 Task: Set the minimal period for the grain video filter to 1.
Action: Mouse moved to (121, 21)
Screenshot: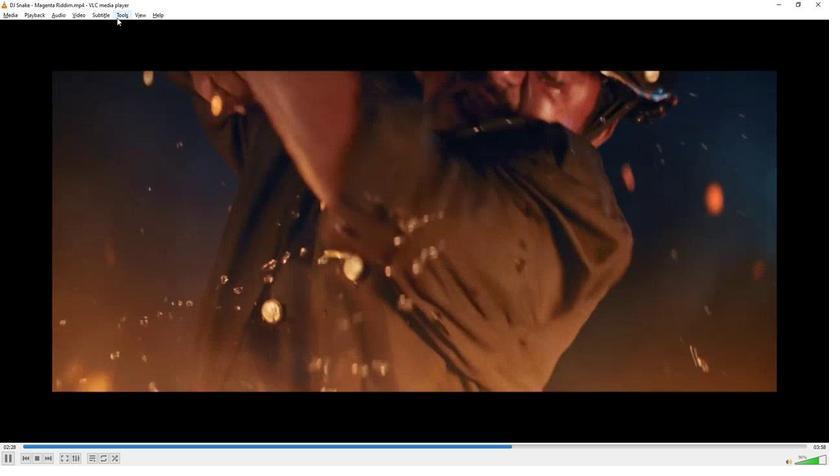 
Action: Mouse pressed left at (121, 21)
Screenshot: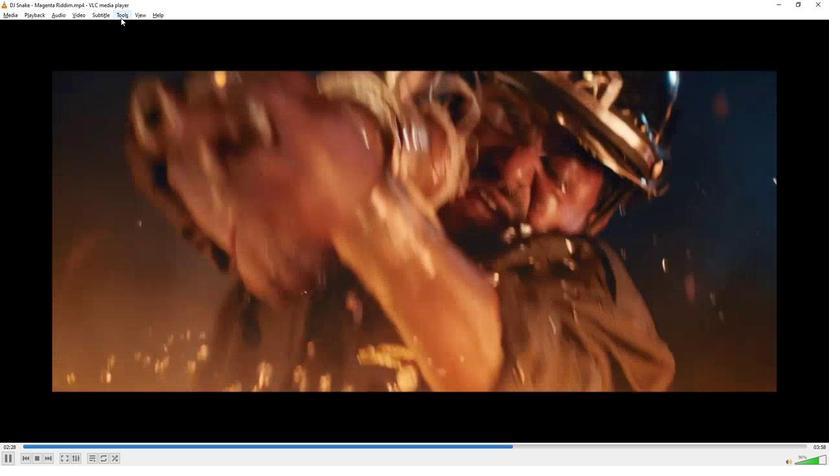 
Action: Mouse moved to (148, 119)
Screenshot: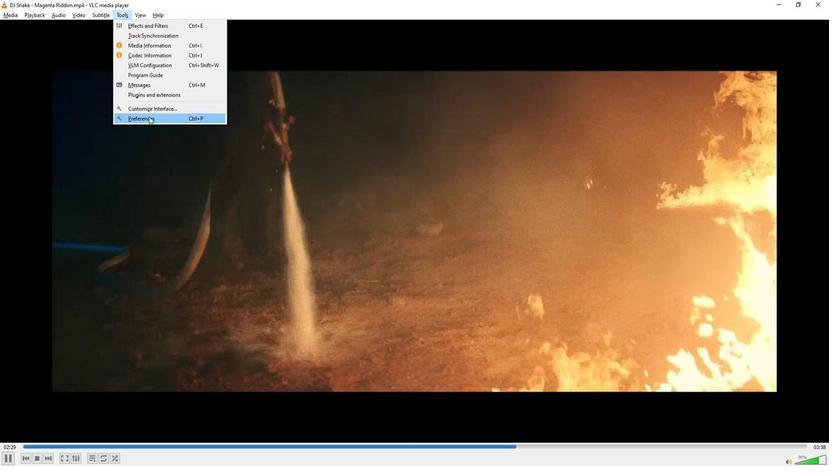 
Action: Mouse pressed left at (148, 119)
Screenshot: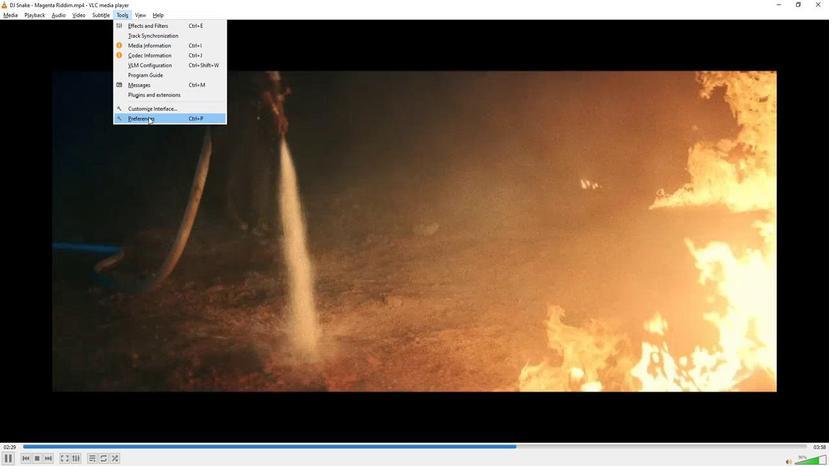 
Action: Mouse moved to (182, 369)
Screenshot: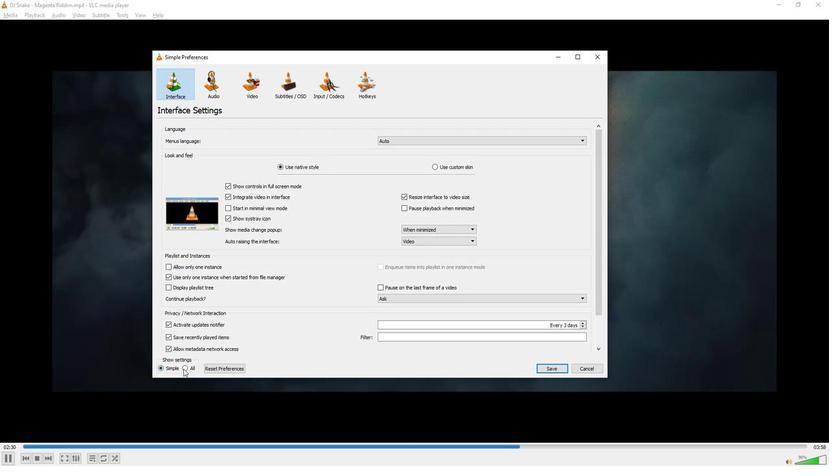 
Action: Mouse pressed left at (182, 369)
Screenshot: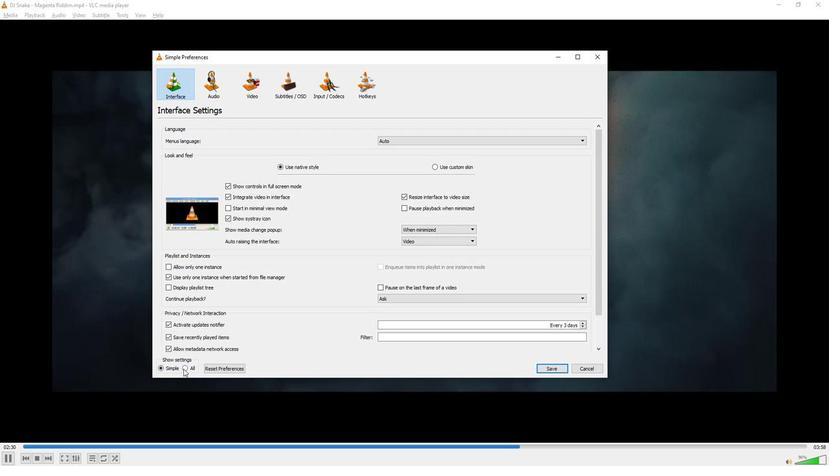 
Action: Mouse moved to (198, 301)
Screenshot: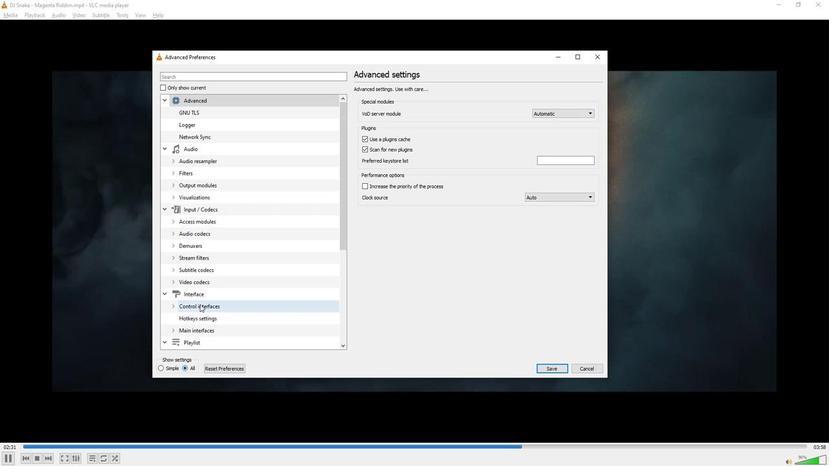 
Action: Mouse scrolled (198, 300) with delta (0, 0)
Screenshot: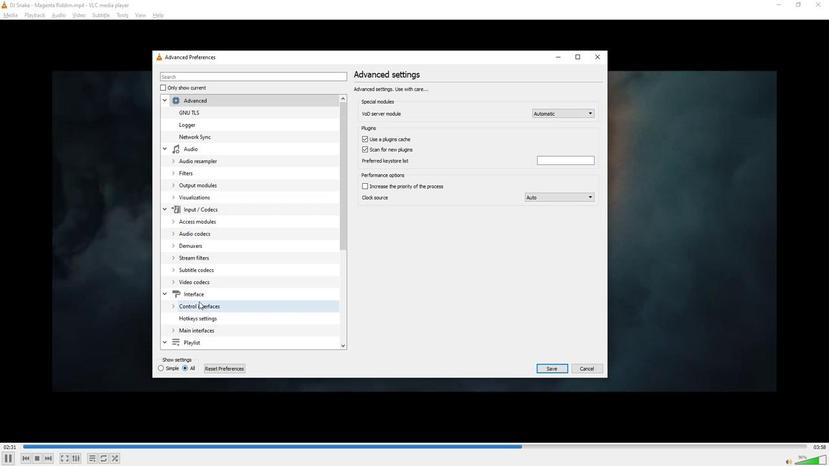 
Action: Mouse moved to (197, 299)
Screenshot: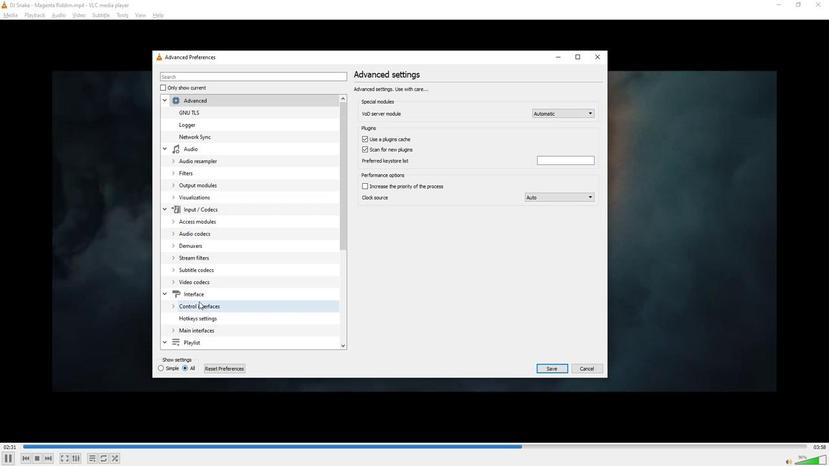 
Action: Mouse scrolled (197, 299) with delta (0, 0)
Screenshot: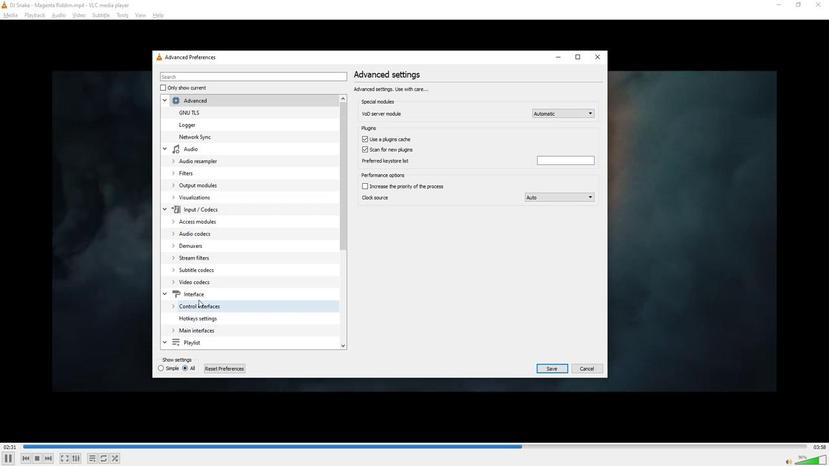 
Action: Mouse scrolled (197, 299) with delta (0, 0)
Screenshot: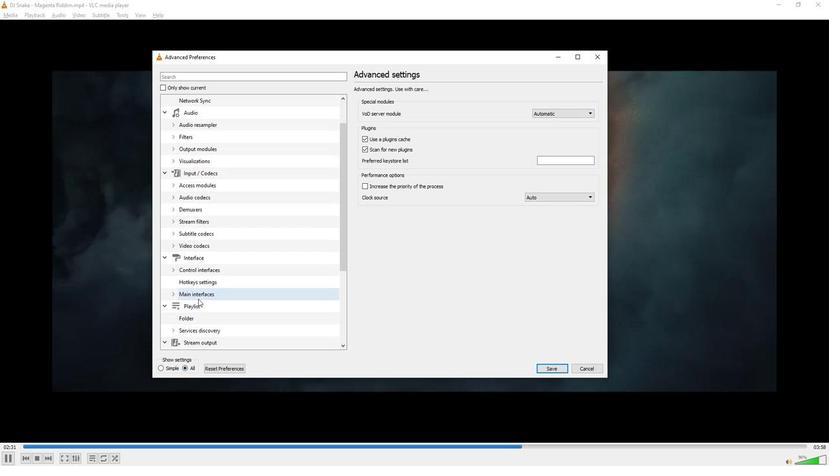 
Action: Mouse scrolled (197, 299) with delta (0, 0)
Screenshot: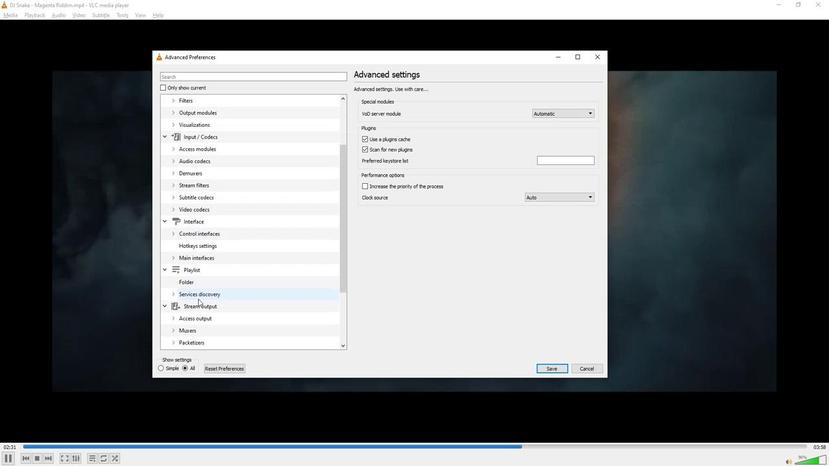 
Action: Mouse scrolled (197, 299) with delta (0, 0)
Screenshot: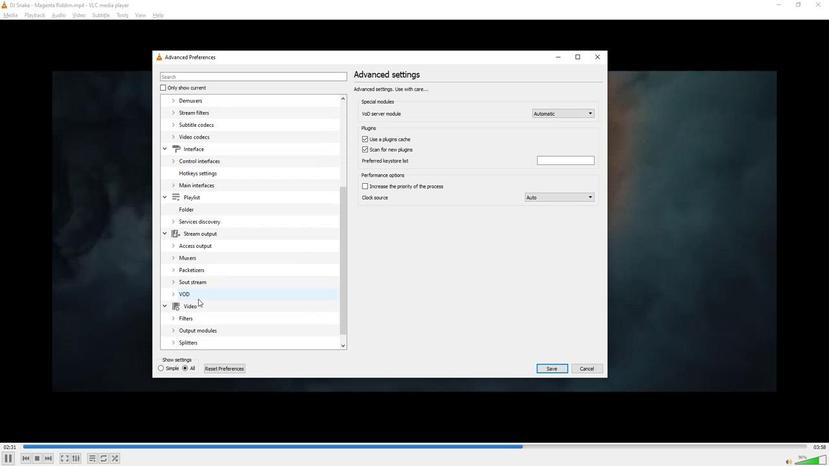 
Action: Mouse moved to (174, 306)
Screenshot: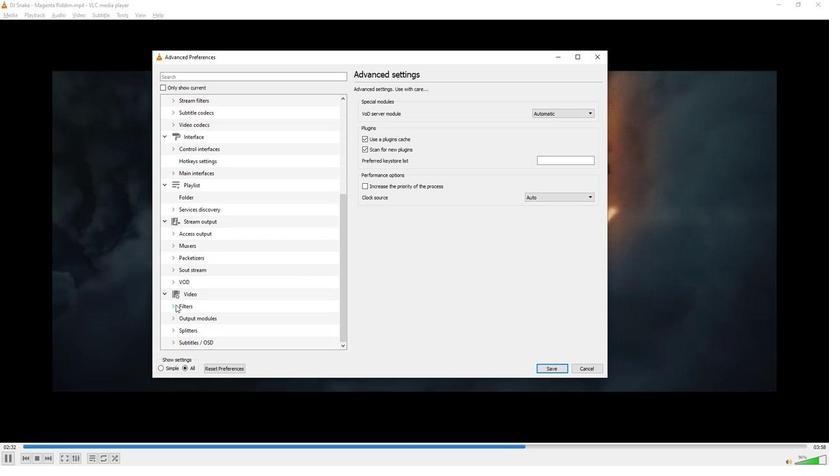
Action: Mouse pressed left at (174, 306)
Screenshot: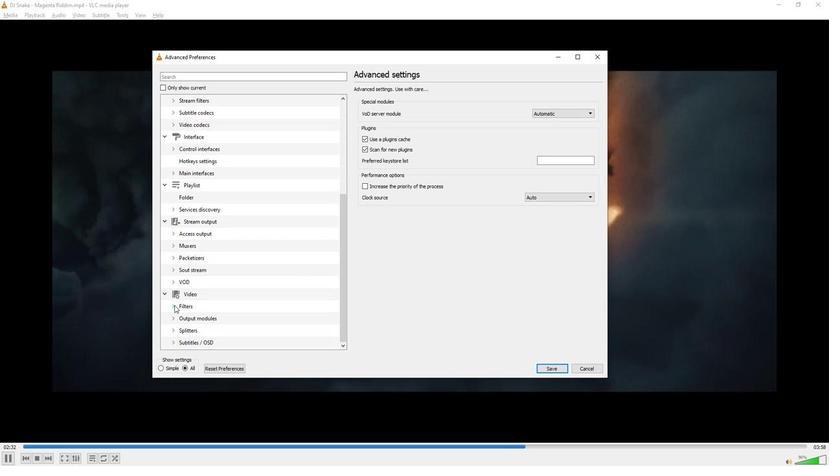 
Action: Mouse moved to (202, 258)
Screenshot: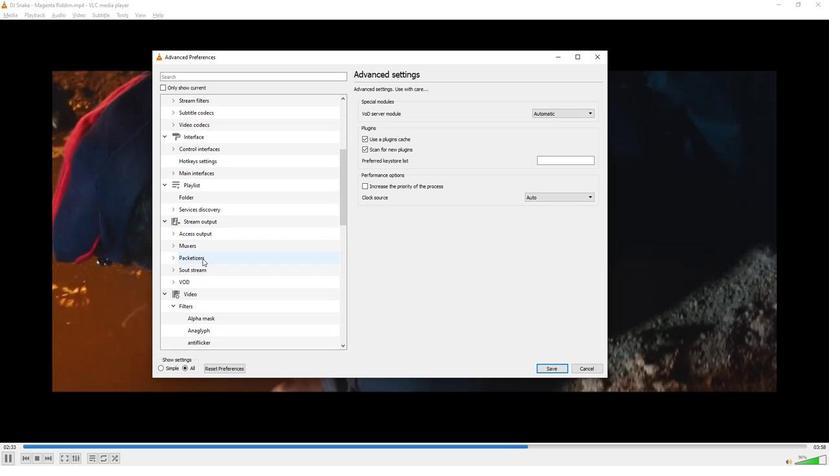 
Action: Mouse scrolled (202, 258) with delta (0, 0)
Screenshot: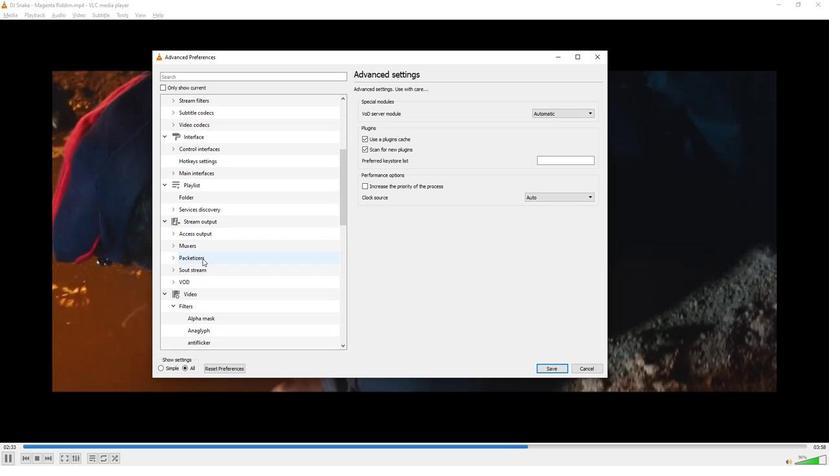 
Action: Mouse moved to (202, 258)
Screenshot: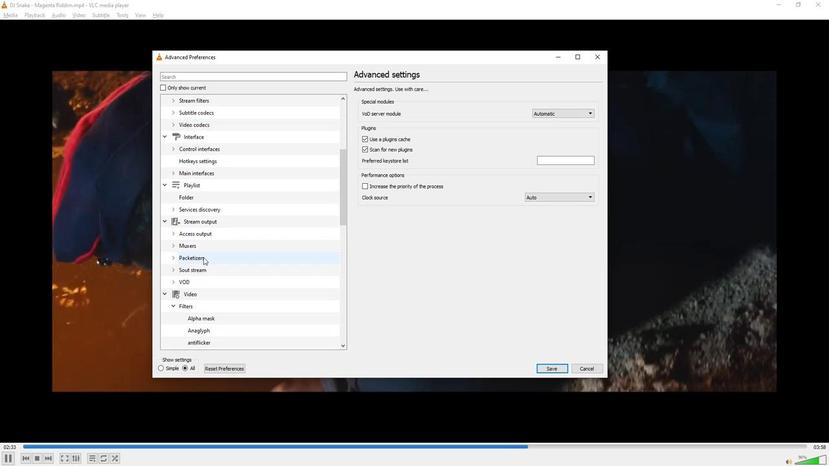 
Action: Mouse scrolled (202, 257) with delta (0, 0)
Screenshot: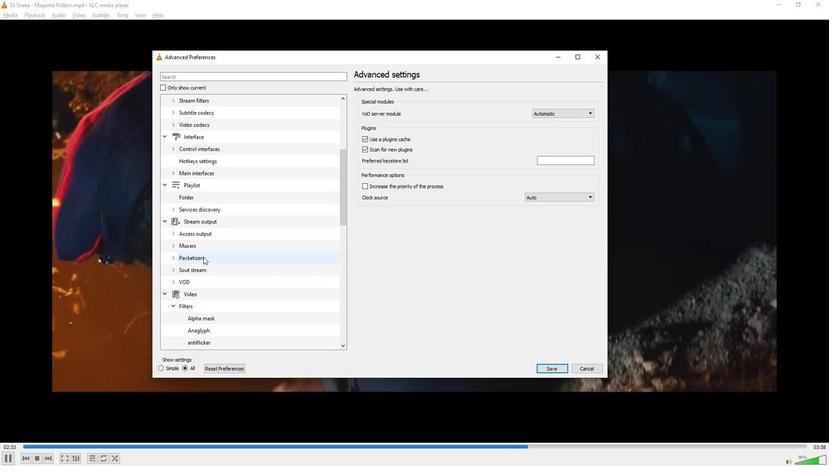 
Action: Mouse scrolled (202, 257) with delta (0, 0)
Screenshot: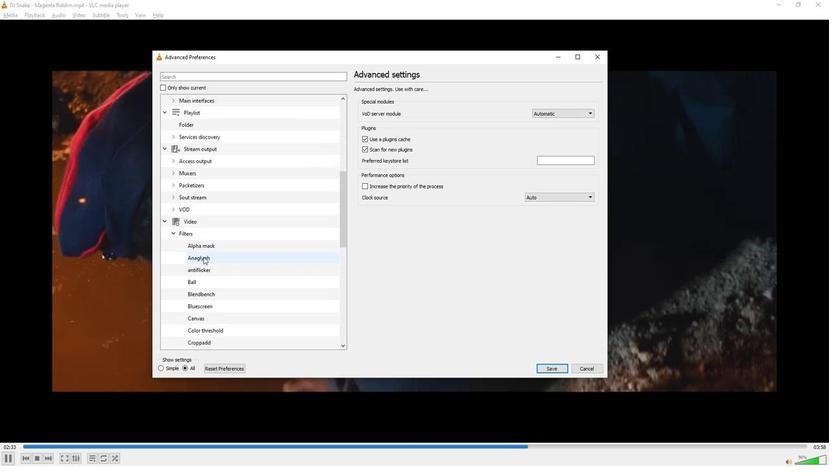 
Action: Mouse scrolled (202, 257) with delta (0, 0)
Screenshot: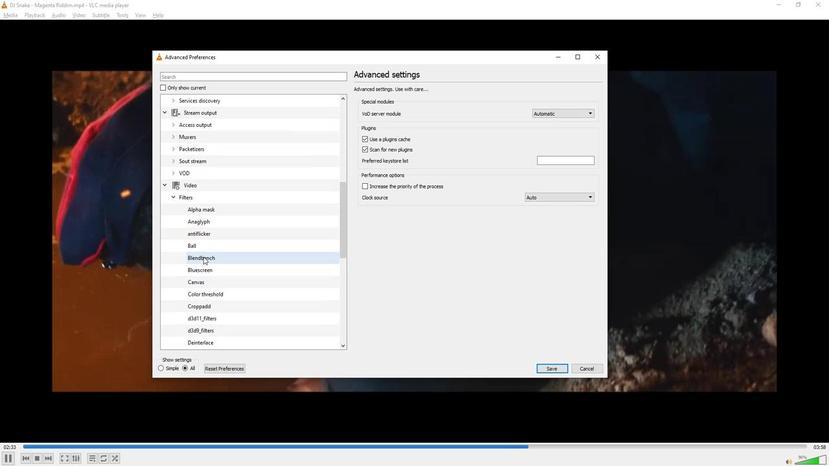 
Action: Mouse scrolled (202, 257) with delta (0, 0)
Screenshot: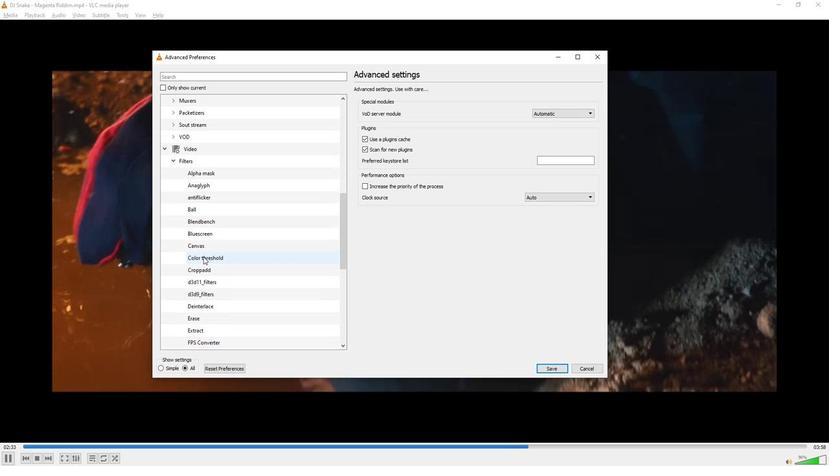 
Action: Mouse scrolled (202, 257) with delta (0, 0)
Screenshot: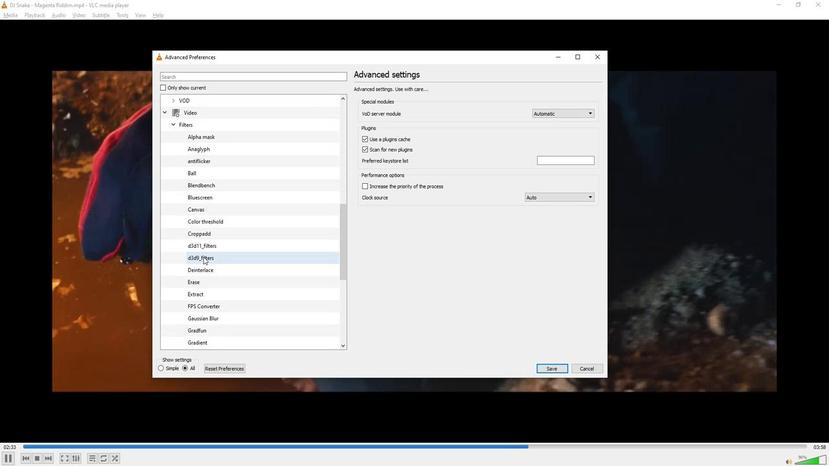 
Action: Mouse scrolled (202, 257) with delta (0, 0)
Screenshot: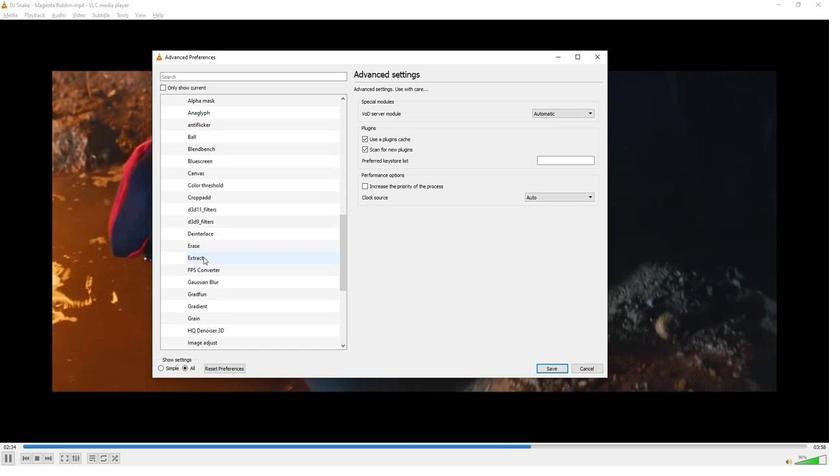 
Action: Mouse moved to (195, 280)
Screenshot: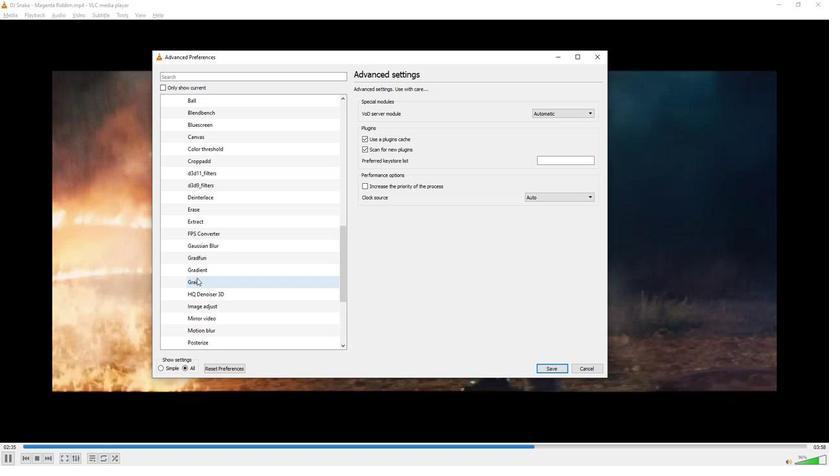 
Action: Mouse pressed left at (195, 280)
Screenshot: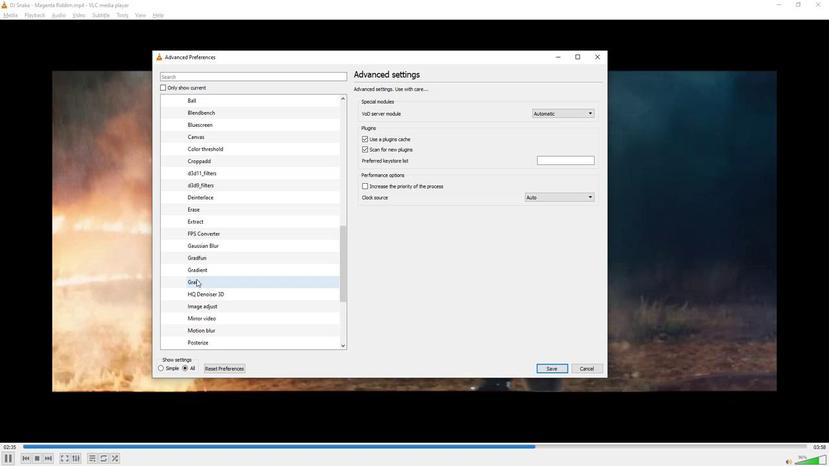 
Action: Mouse moved to (591, 117)
Screenshot: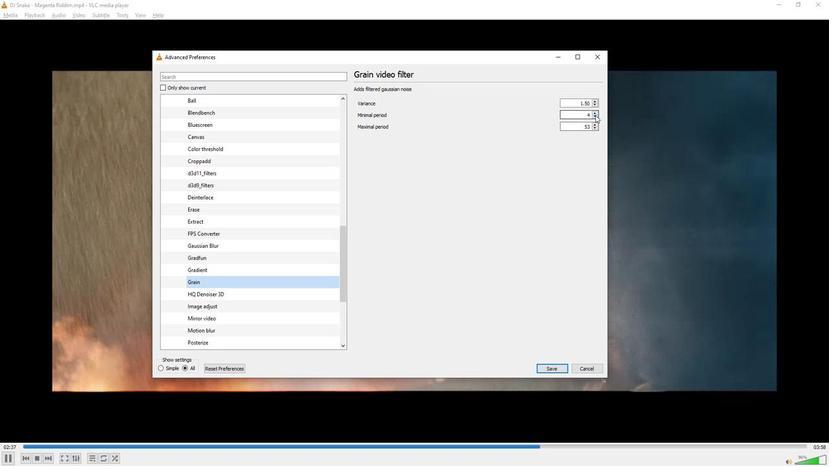 
Action: Mouse pressed left at (591, 117)
Screenshot: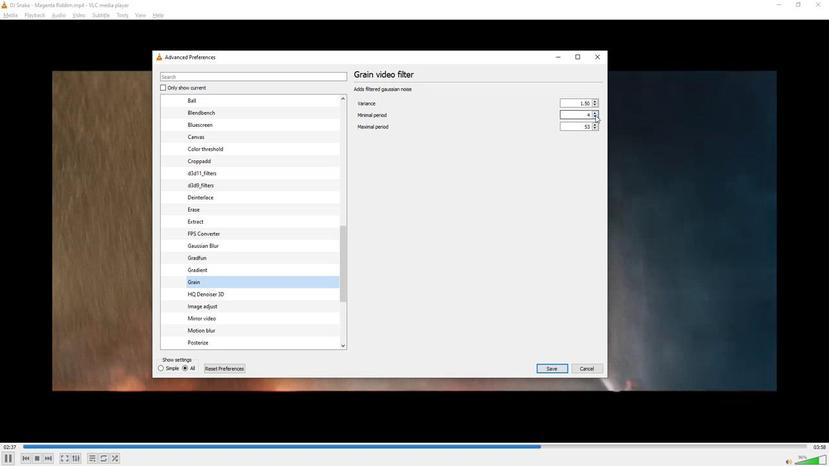 
Action: Mouse pressed left at (591, 117)
Screenshot: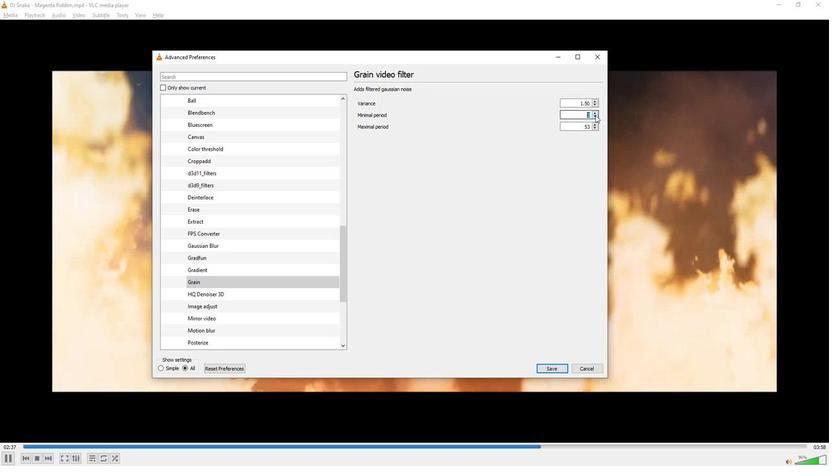 
Action: Mouse pressed left at (591, 117)
Screenshot: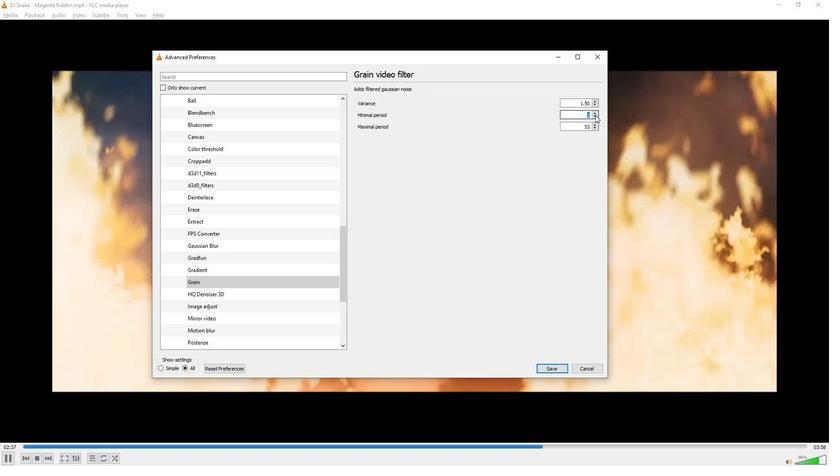 
Action: Mouse moved to (507, 171)
Screenshot: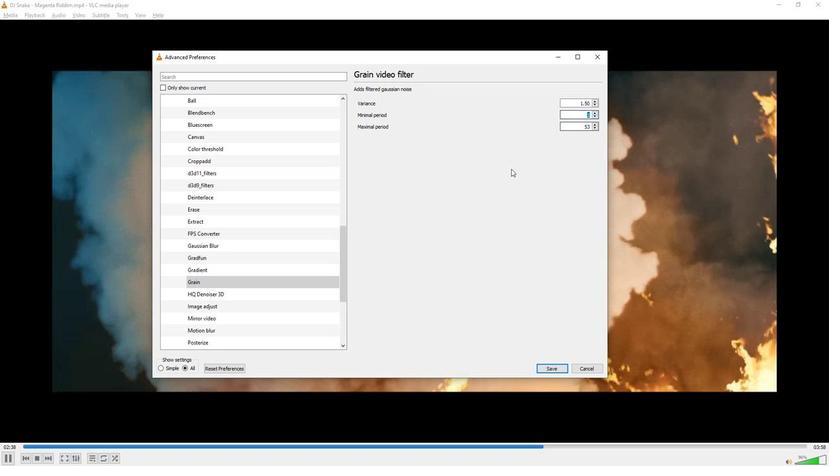 
Action: Mouse pressed left at (507, 171)
Screenshot: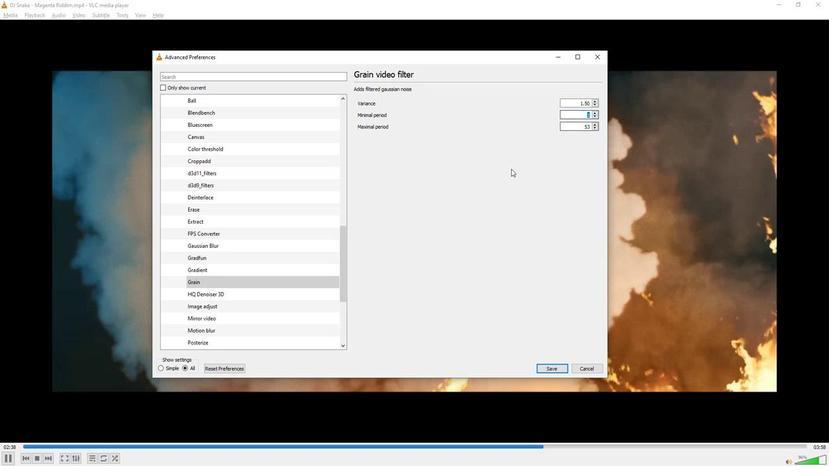 
